 Task: Change the display output to Windows GDI video output.
Action: Mouse moved to (94, 16)
Screenshot: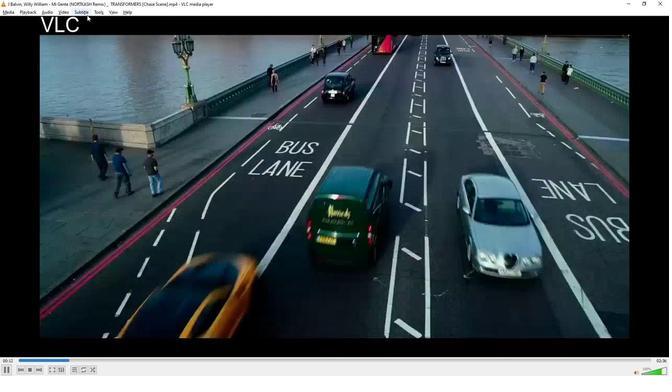 
Action: Mouse pressed left at (94, 16)
Screenshot: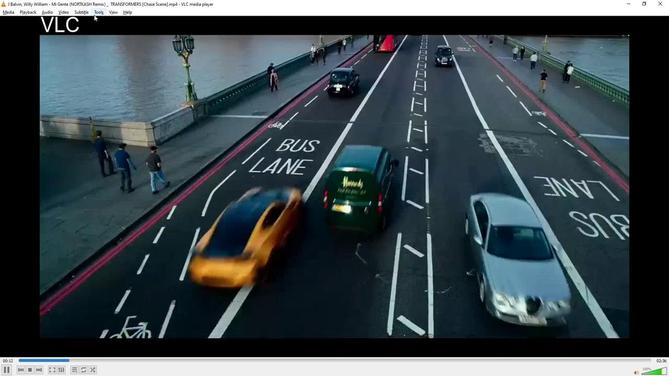 
Action: Mouse moved to (120, 97)
Screenshot: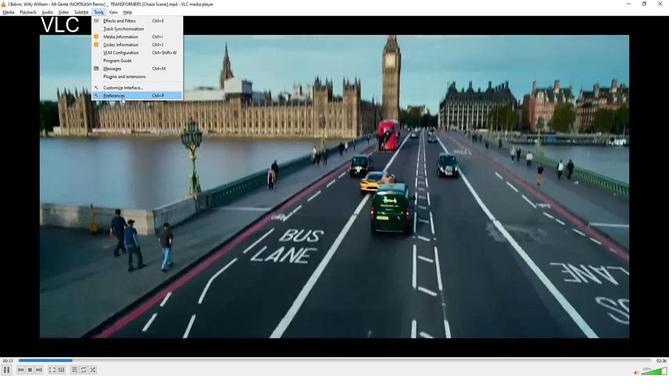 
Action: Mouse pressed left at (120, 97)
Screenshot: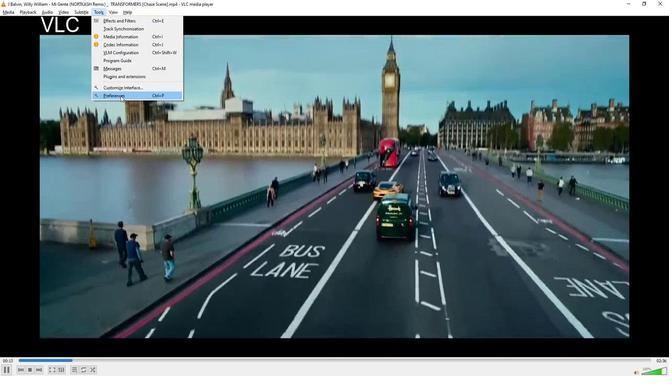 
Action: Mouse moved to (288, 56)
Screenshot: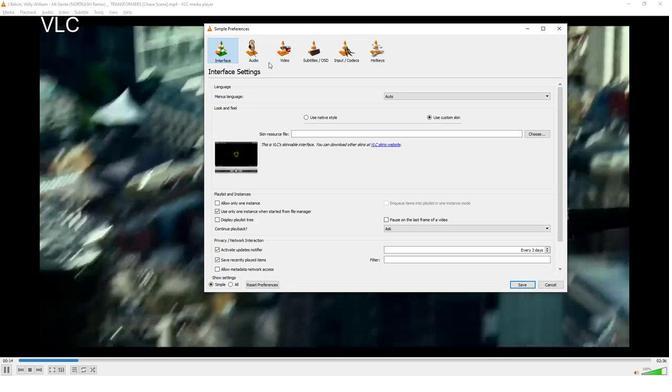 
Action: Mouse pressed left at (288, 56)
Screenshot: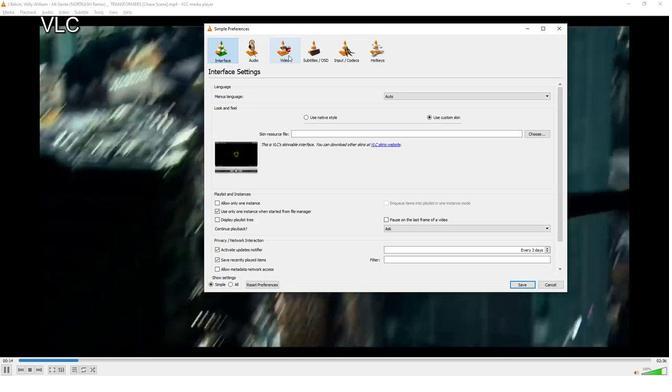 
Action: Mouse moved to (393, 118)
Screenshot: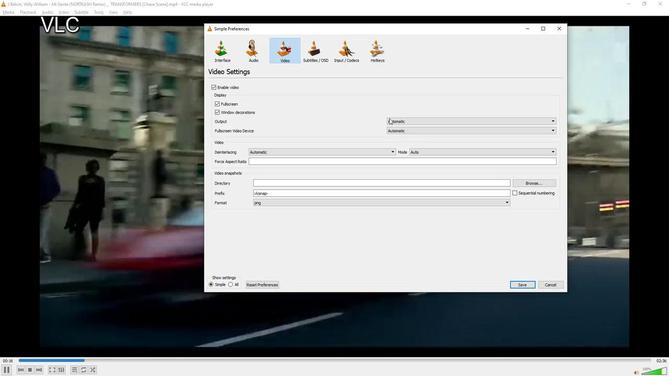 
Action: Mouse pressed left at (393, 118)
Screenshot: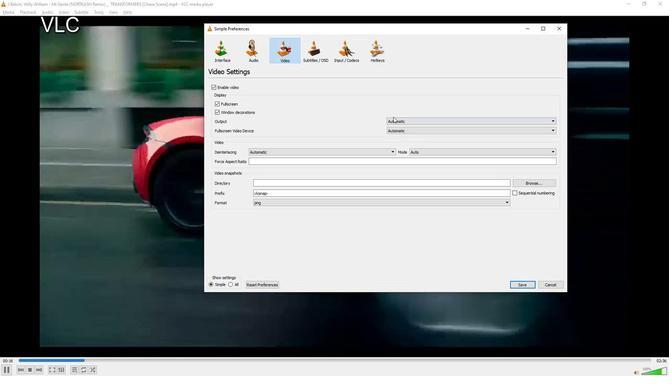 
Action: Mouse moved to (393, 120)
Screenshot: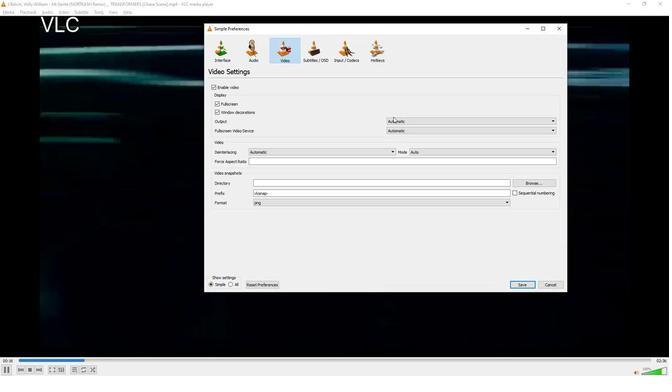 
Action: Mouse pressed left at (393, 120)
Screenshot: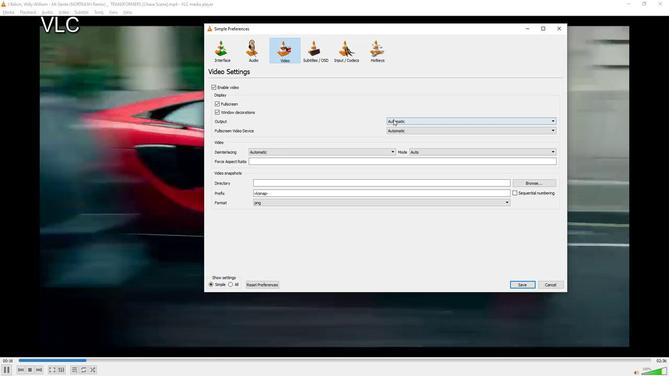 
Action: Mouse moved to (398, 158)
Screenshot: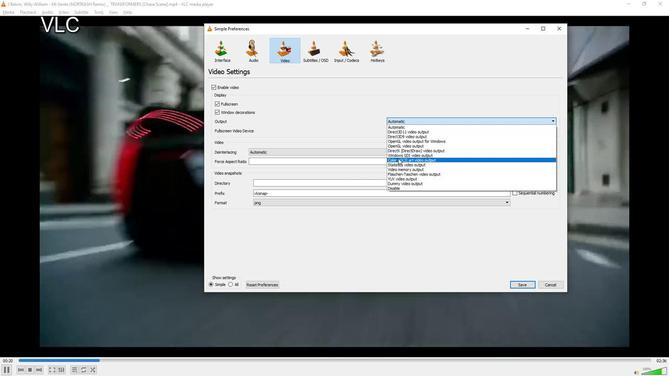 
Action: Mouse pressed left at (398, 158)
Screenshot: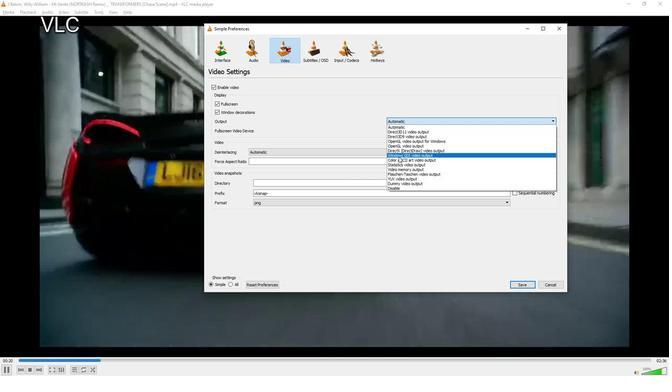
Action: Mouse moved to (392, 253)
Screenshot: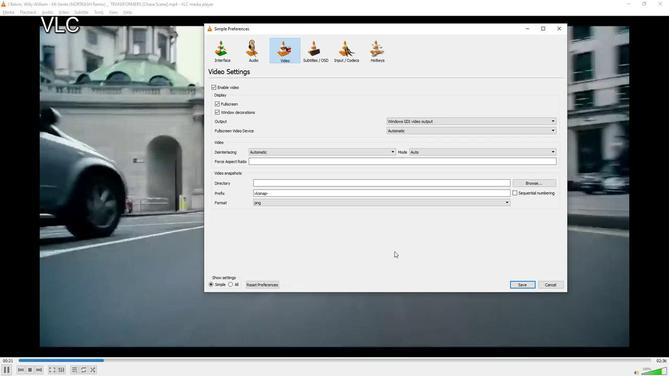 
